 Task: Use the formula "BITAND" in spreadsheet "Project portfolio".
Action: Mouse moved to (247, 300)
Screenshot: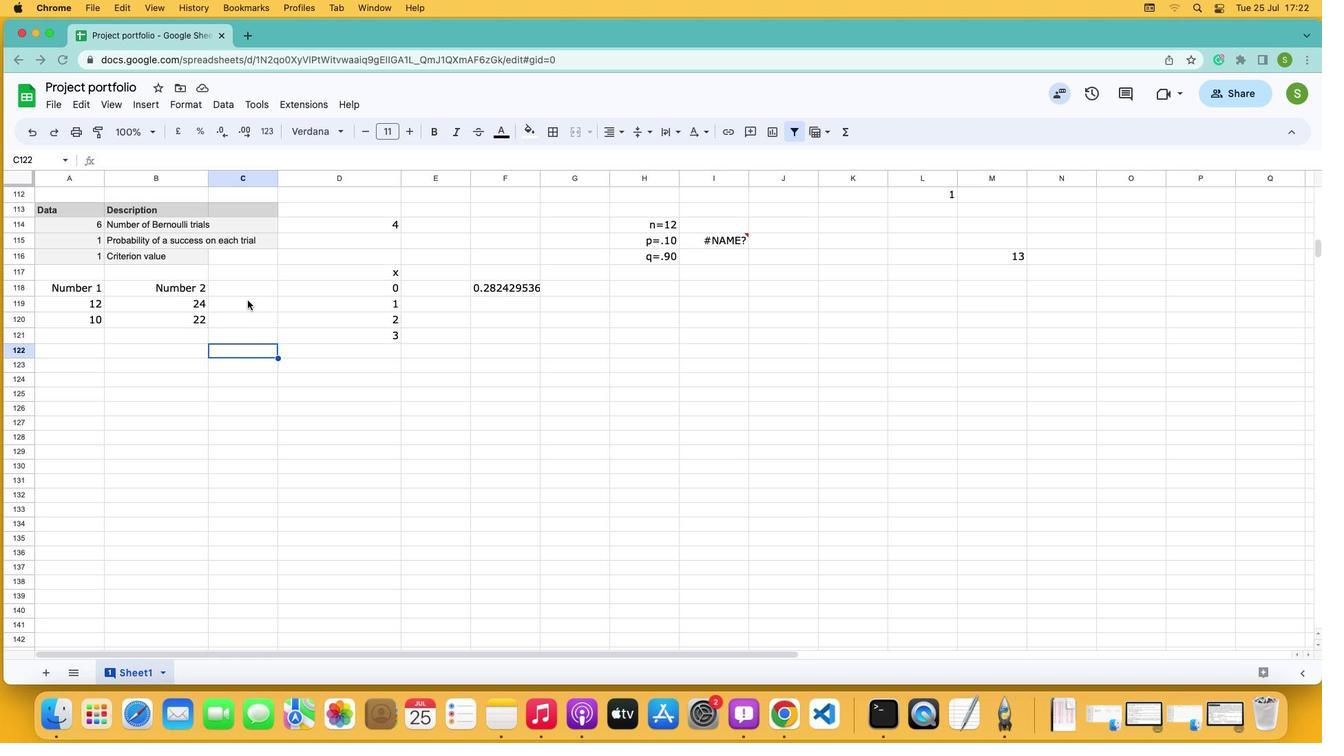 
Action: Mouse pressed left at (247, 300)
Screenshot: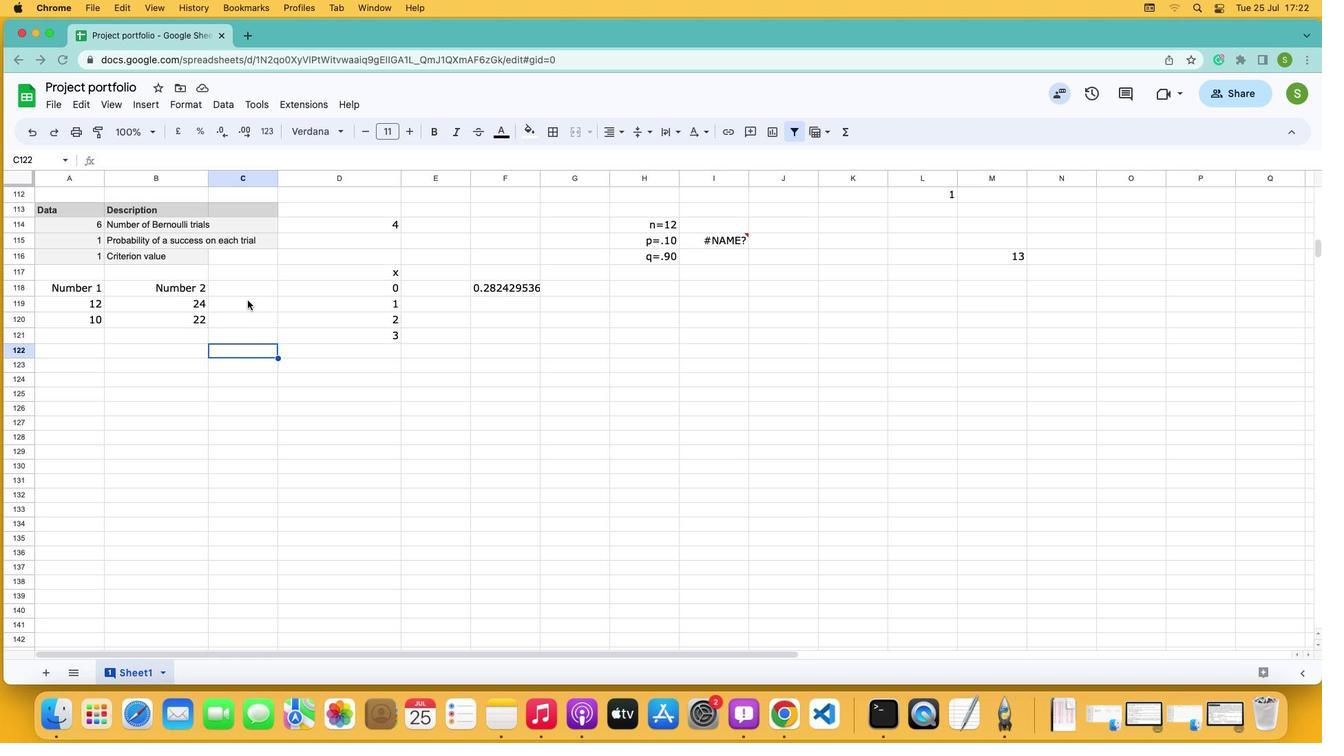 
Action: Mouse moved to (246, 302)
Screenshot: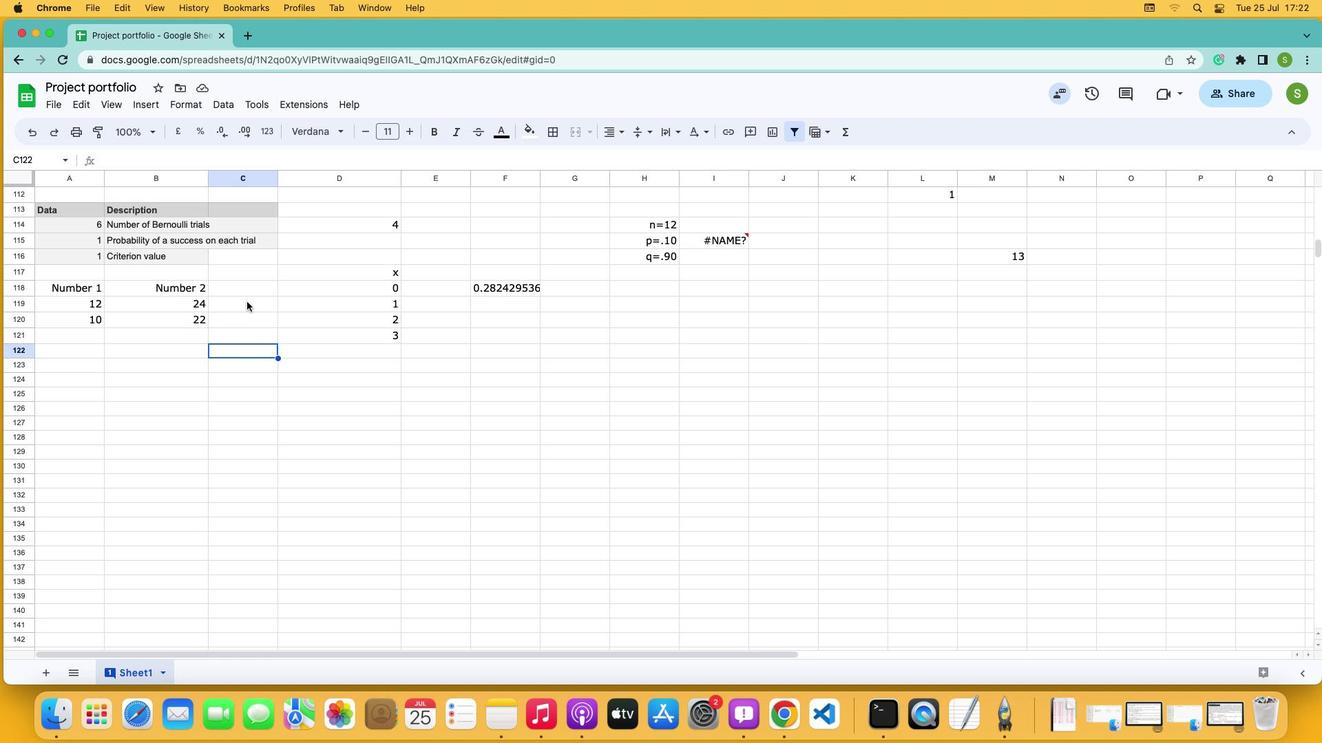 
Action: Mouse pressed left at (246, 302)
Screenshot: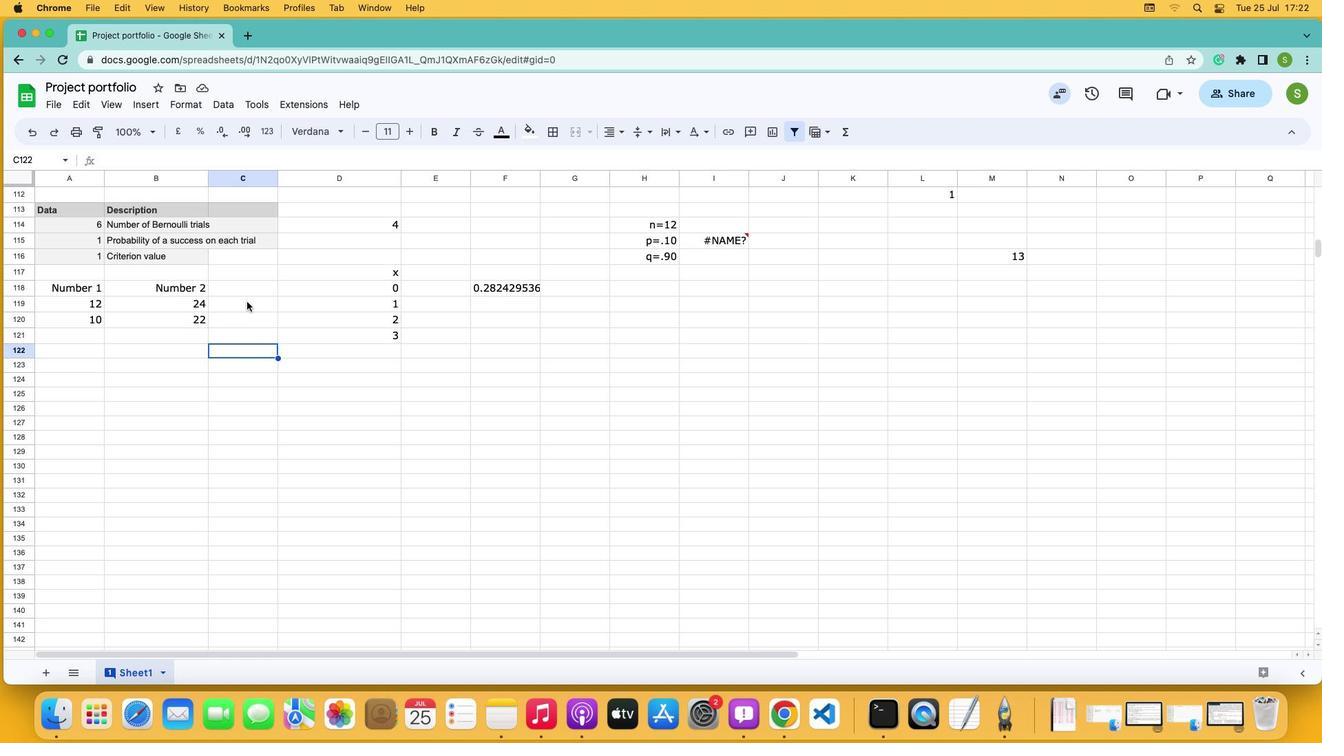 
Action: Mouse moved to (154, 106)
Screenshot: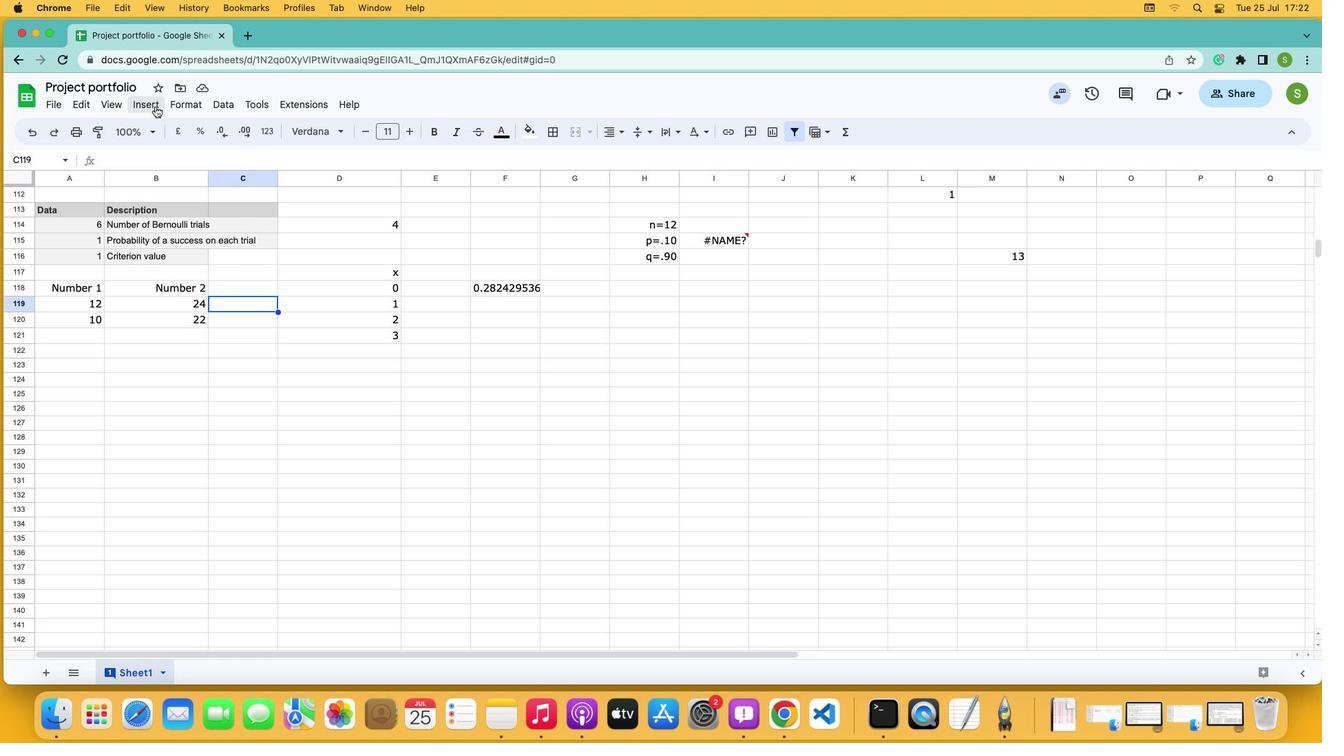 
Action: Mouse pressed left at (154, 106)
Screenshot: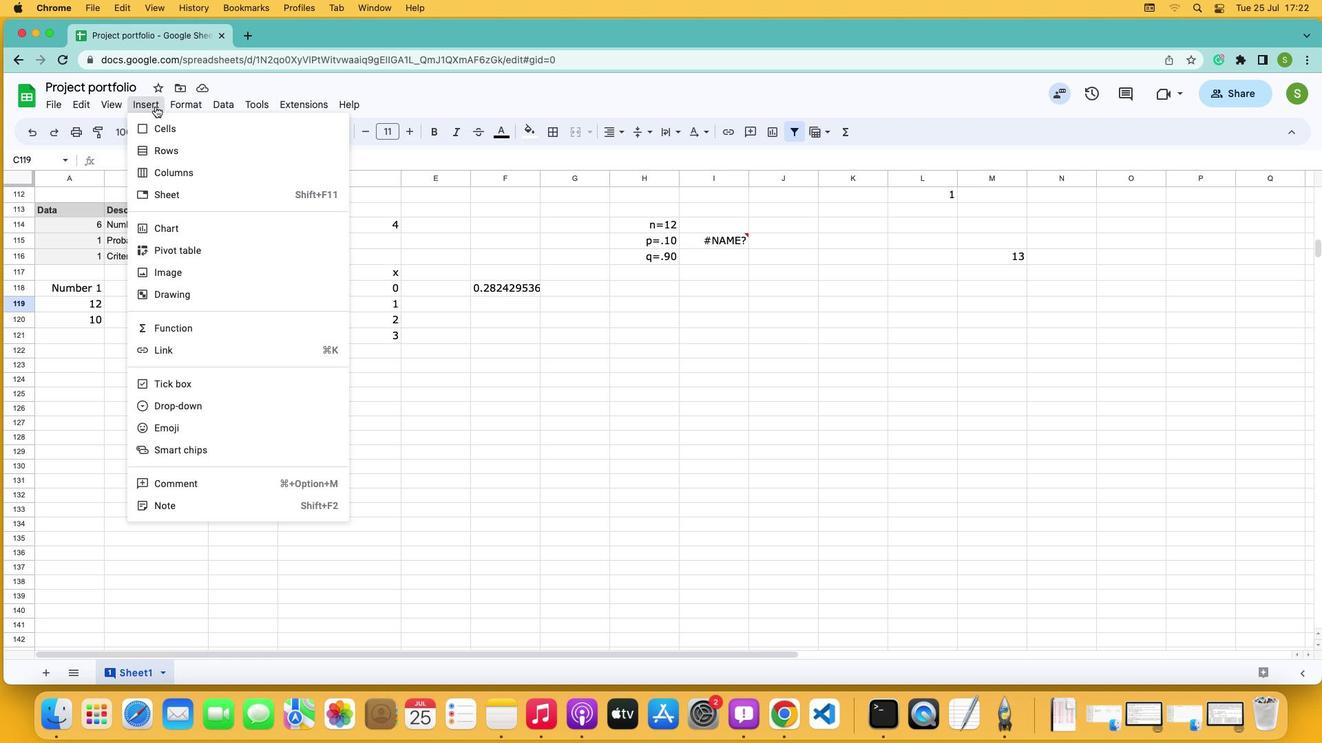 
Action: Mouse moved to (183, 323)
Screenshot: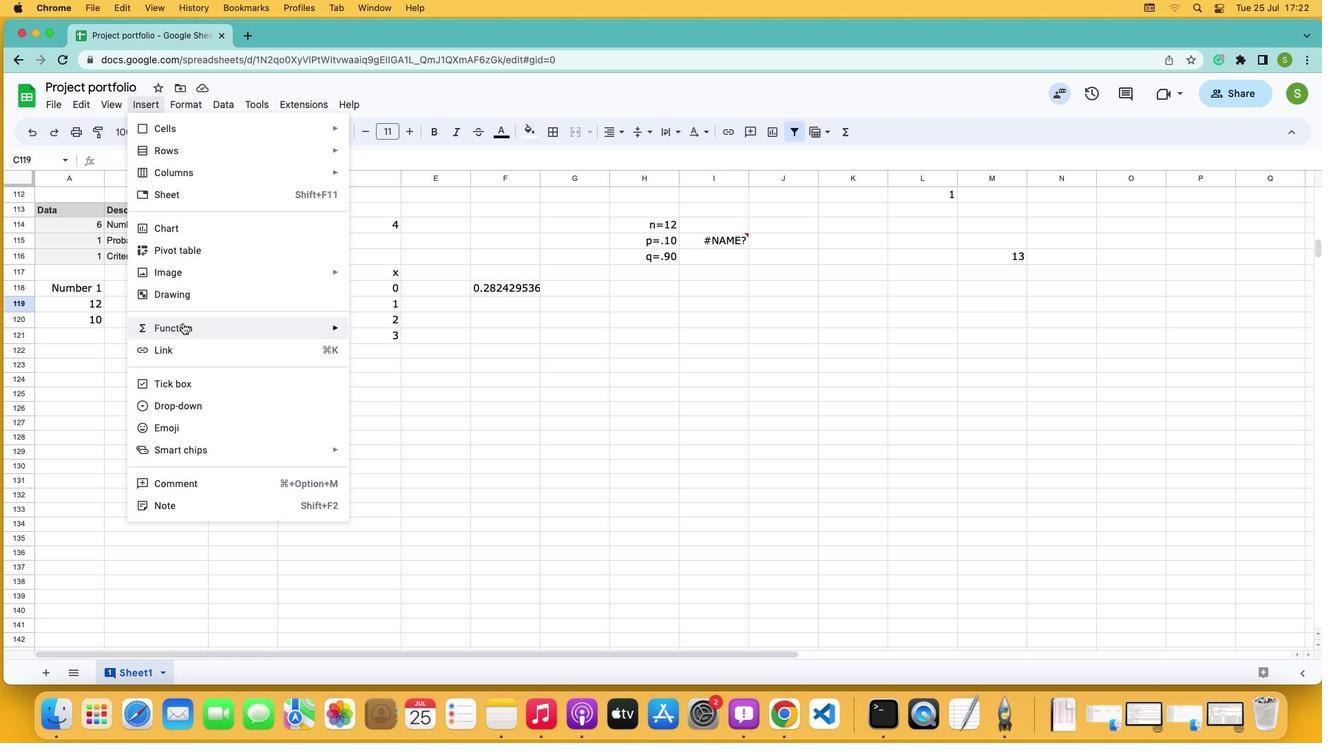 
Action: Mouse pressed left at (183, 323)
Screenshot: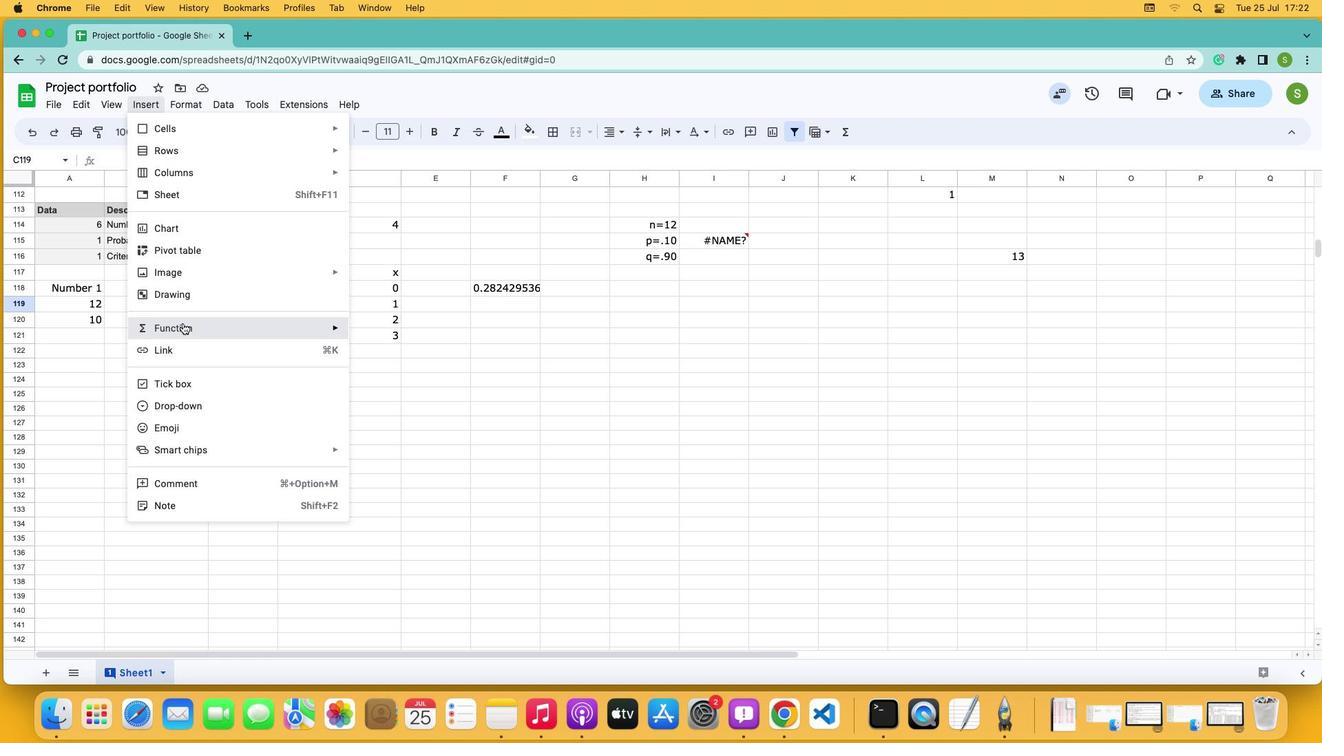 
Action: Mouse moved to (409, 284)
Screenshot: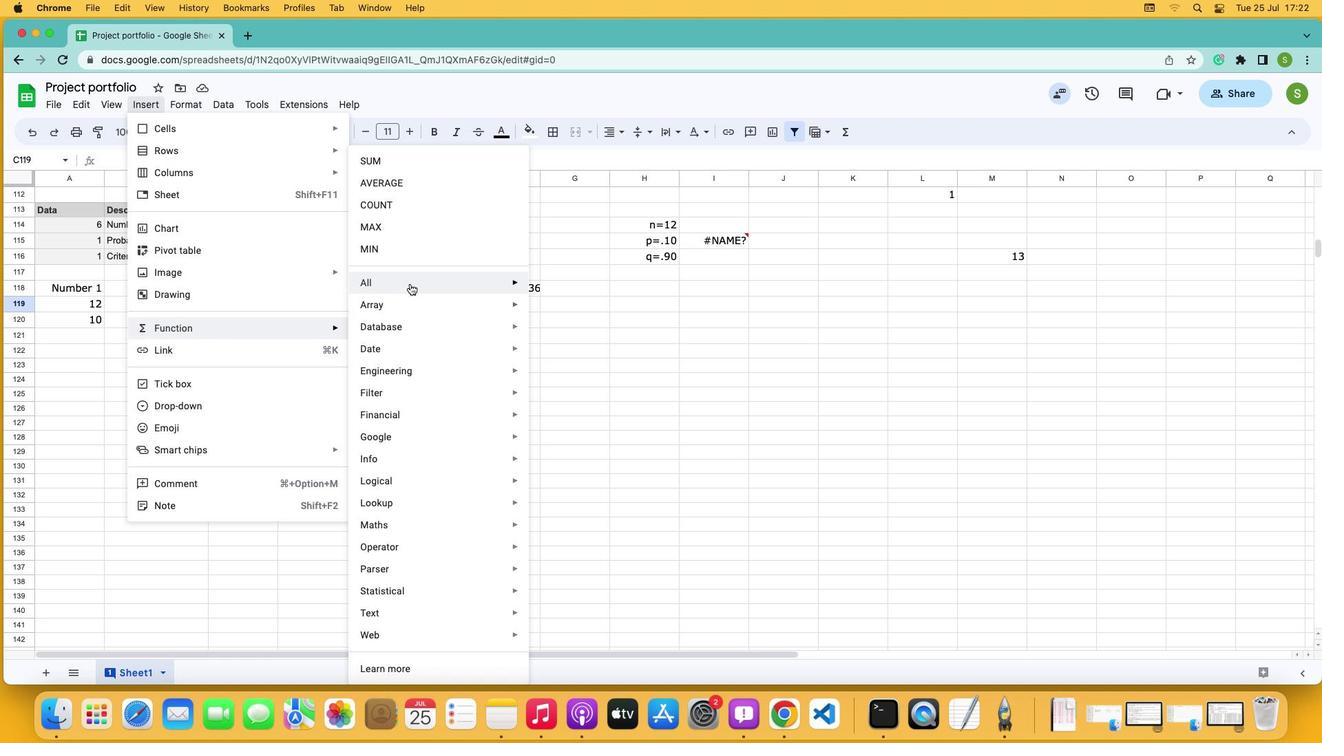 
Action: Mouse pressed left at (409, 284)
Screenshot: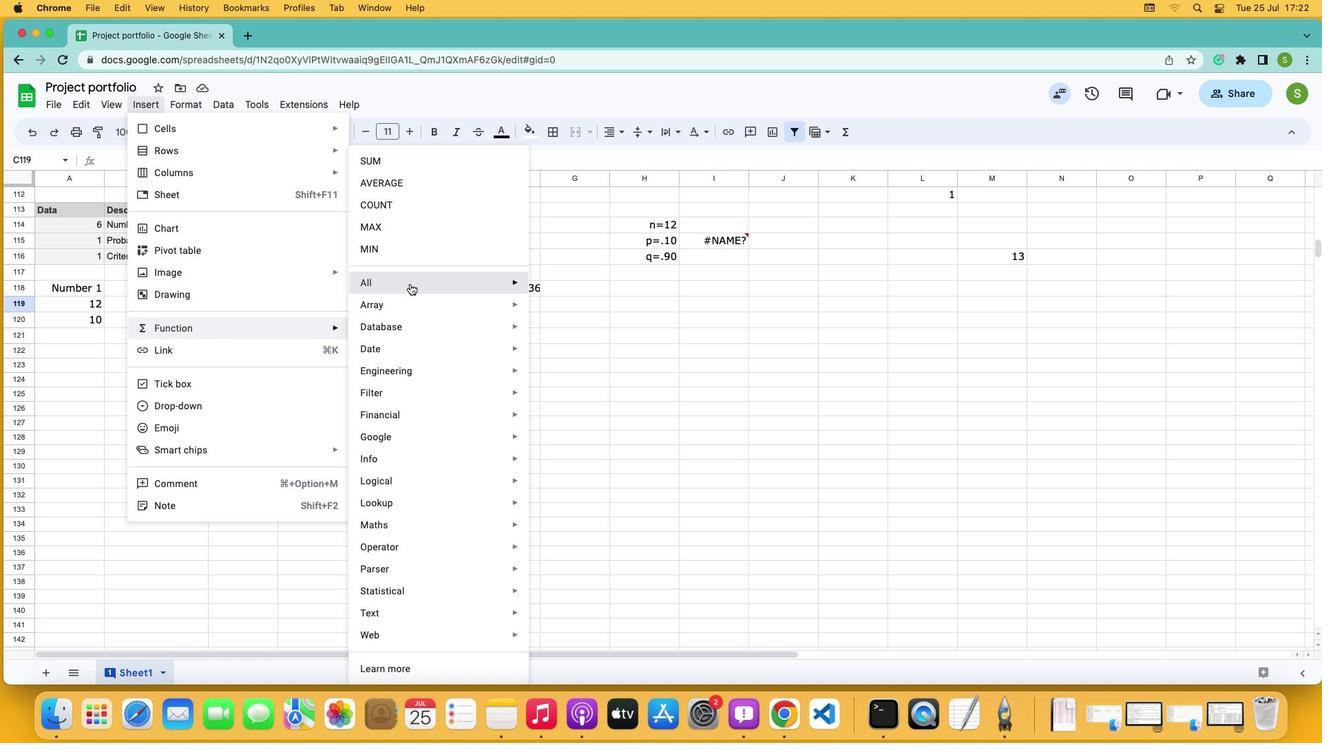 
Action: Mouse moved to (552, 351)
Screenshot: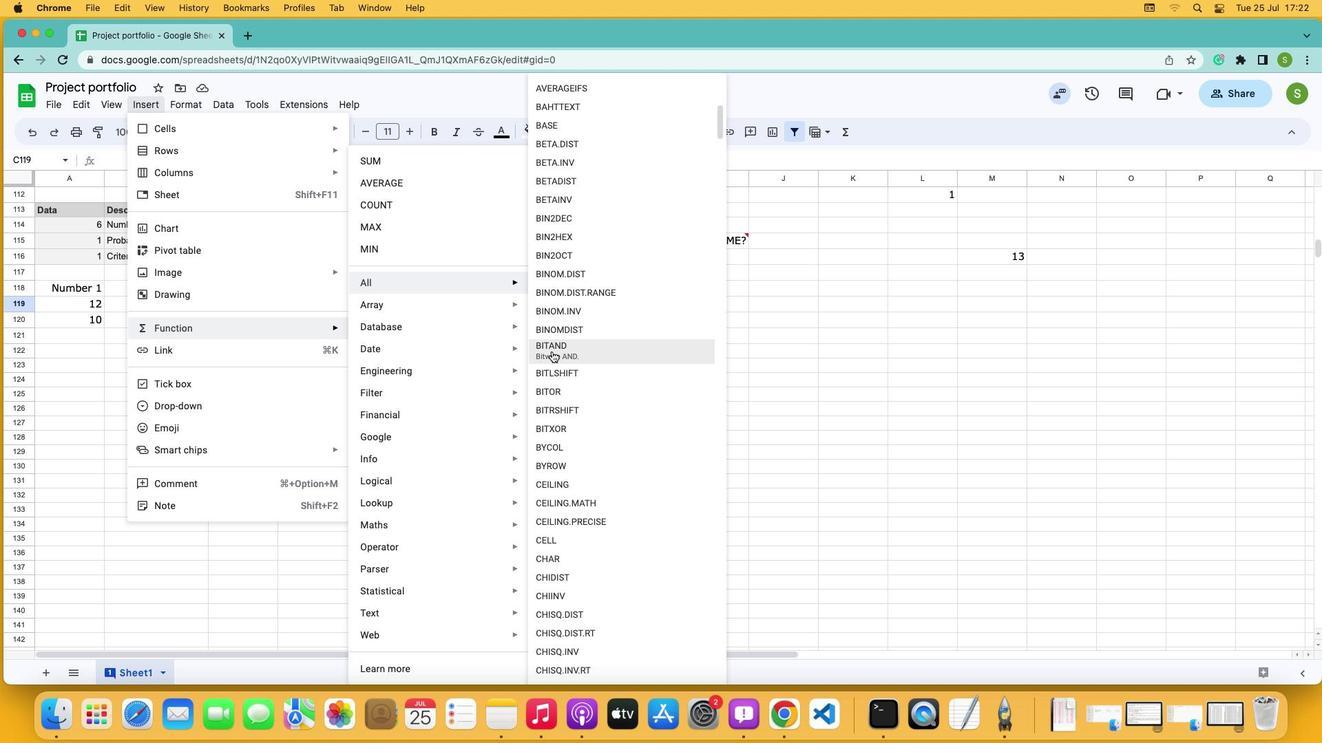 
Action: Mouse pressed left at (552, 351)
Screenshot: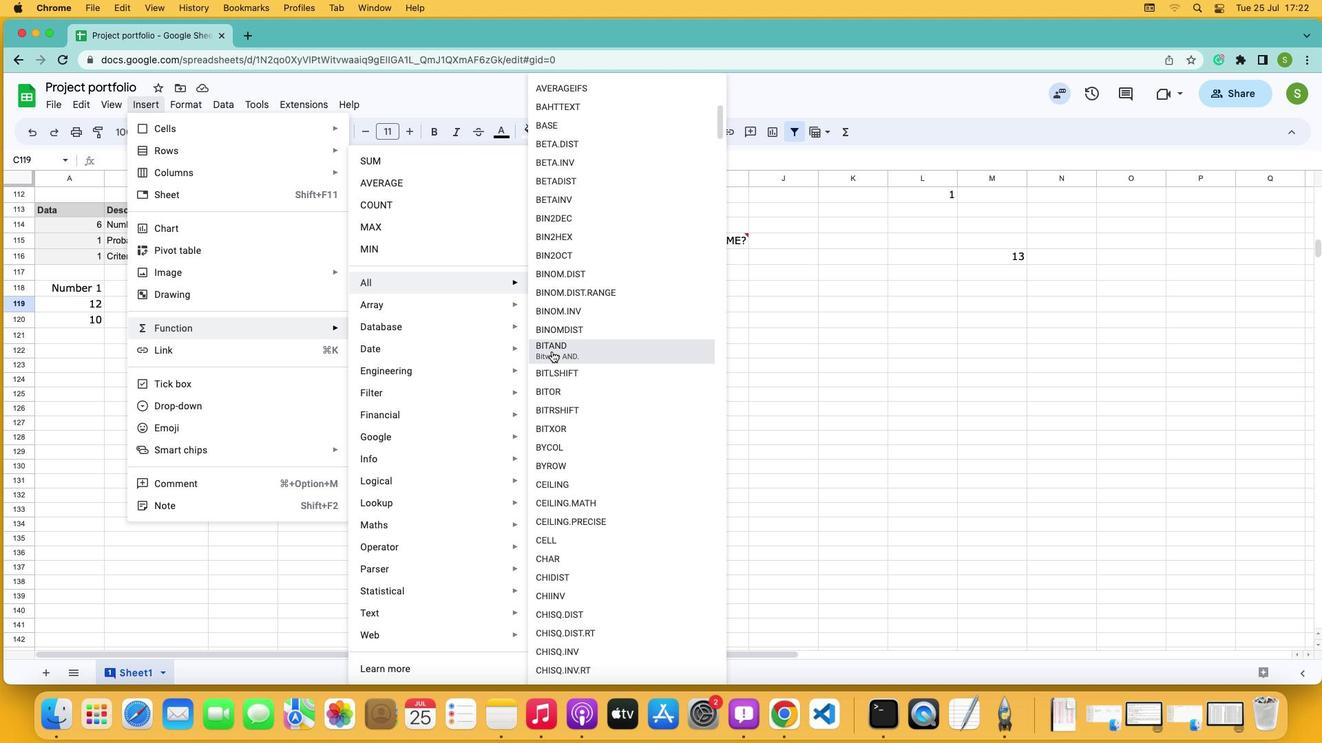 
Action: Mouse moved to (83, 300)
Screenshot: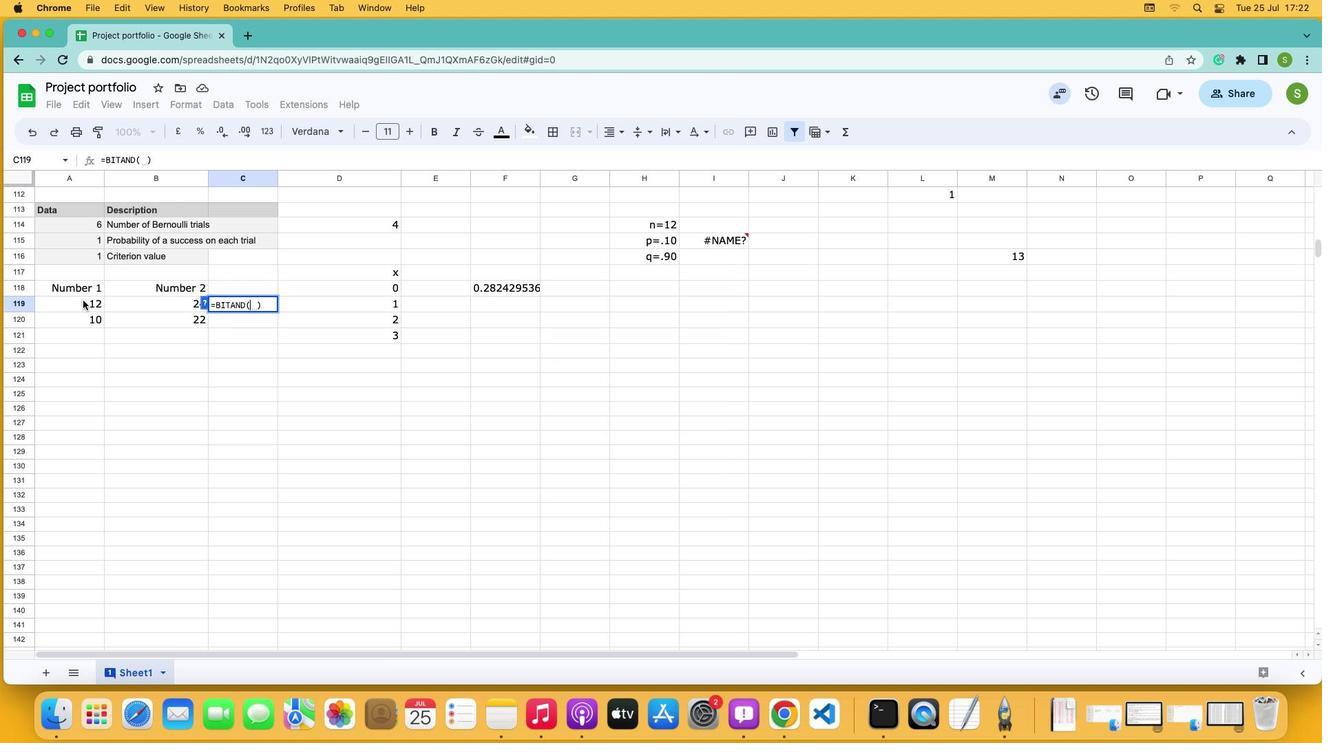 
Action: Mouse pressed left at (83, 300)
Screenshot: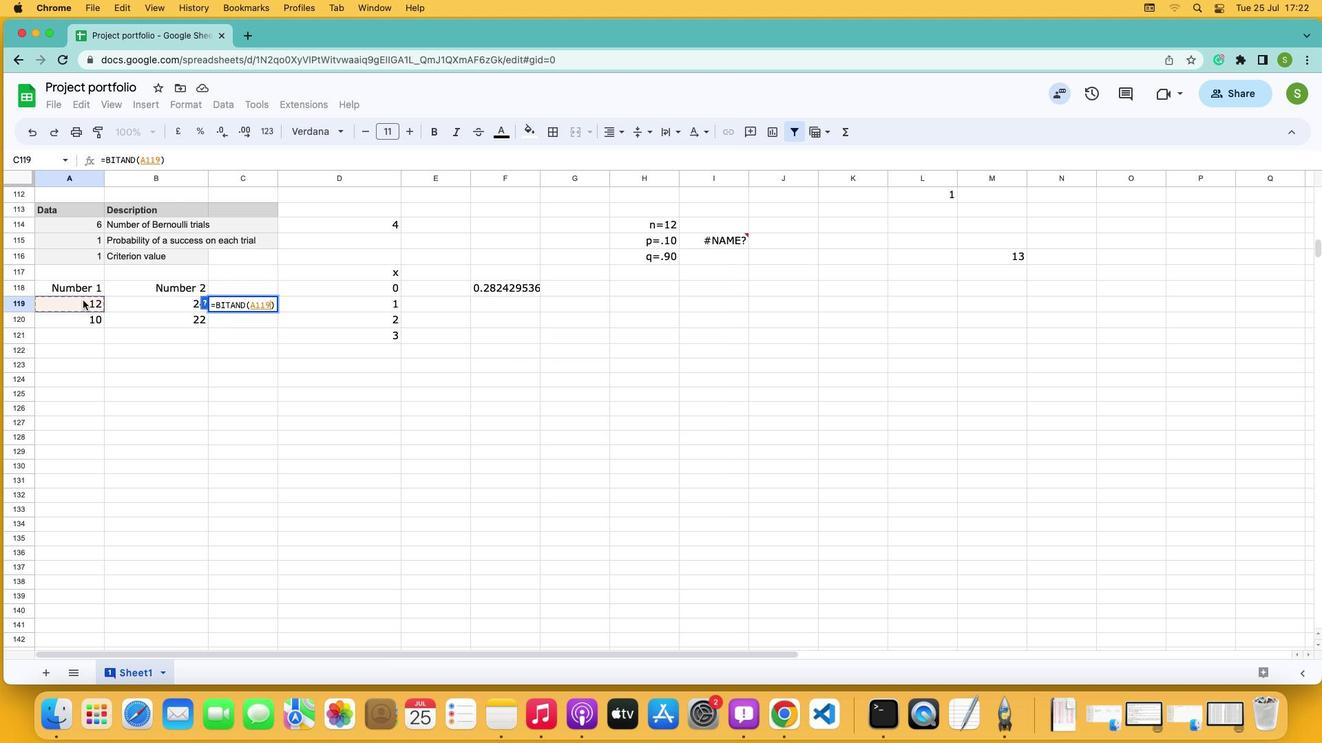 
Action: Key pressed ','
Screenshot: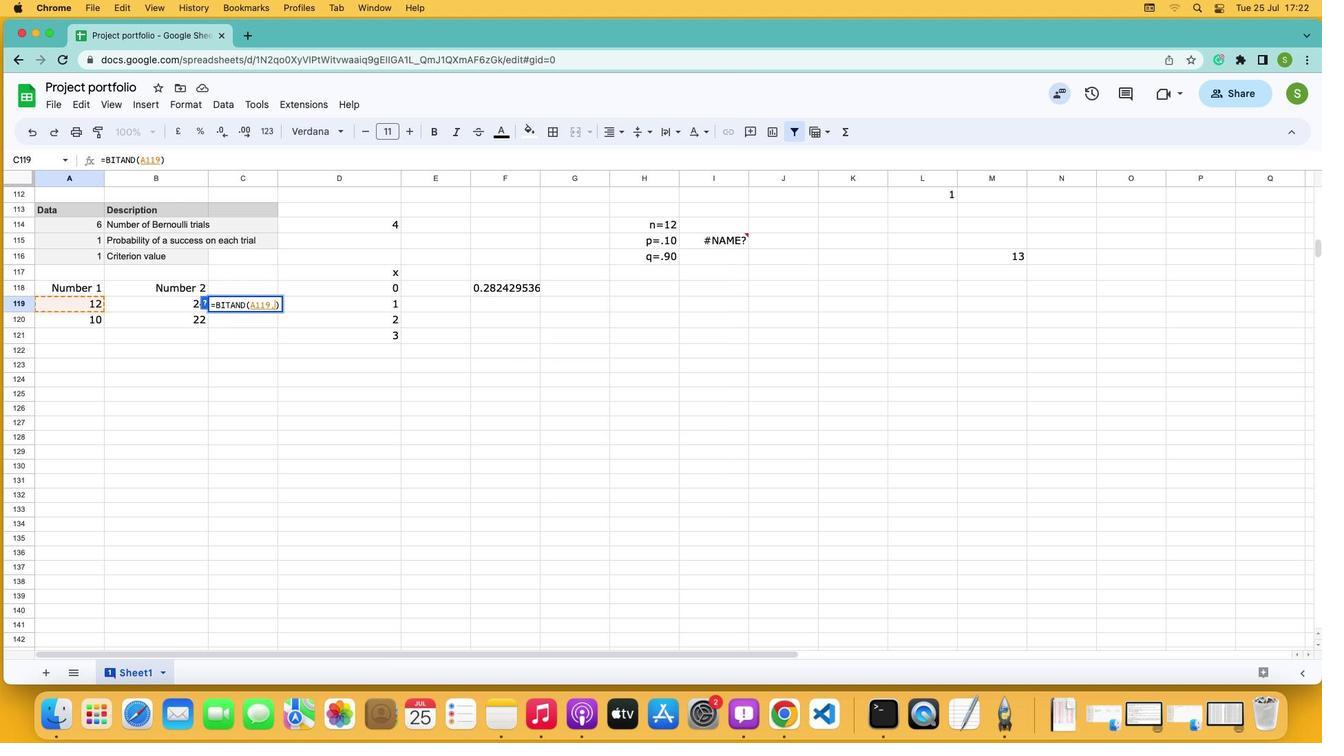 
Action: Mouse moved to (148, 299)
Screenshot: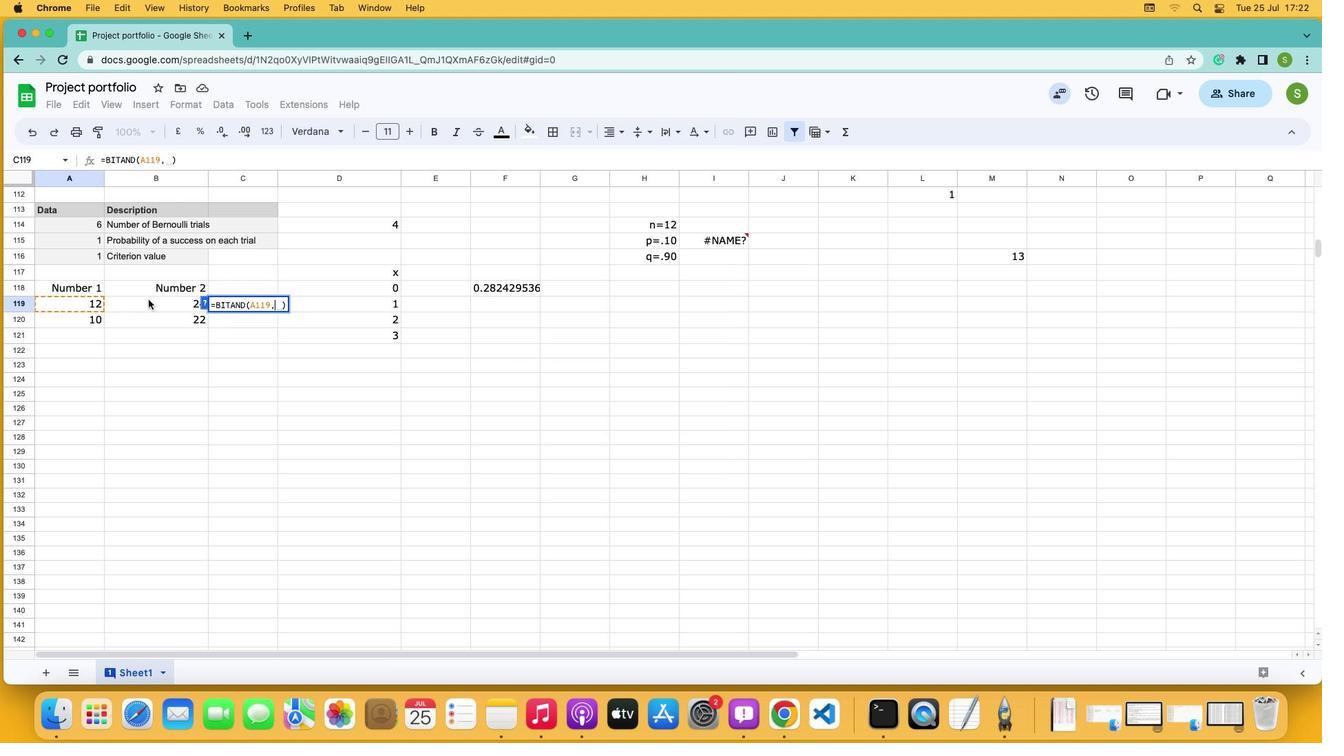 
Action: Mouse pressed left at (148, 299)
Screenshot: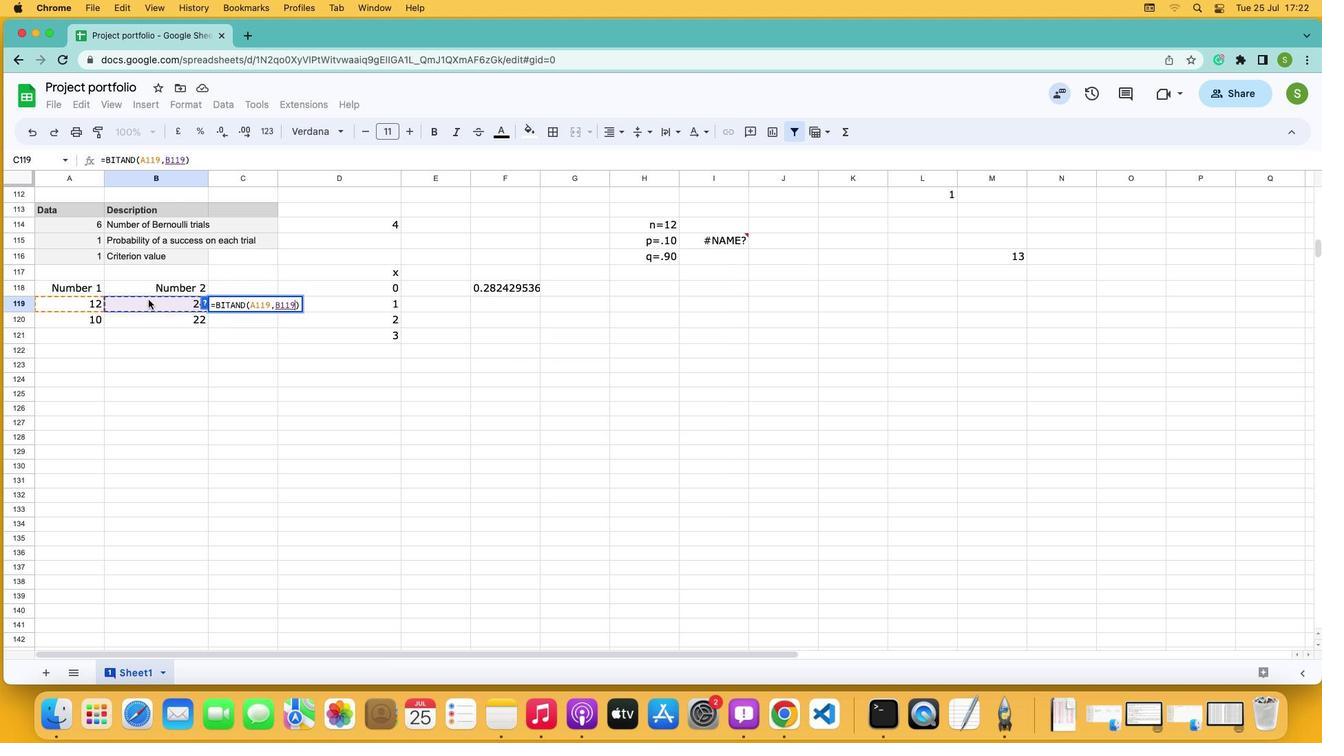 
Action: Key pressed Key.enter
Screenshot: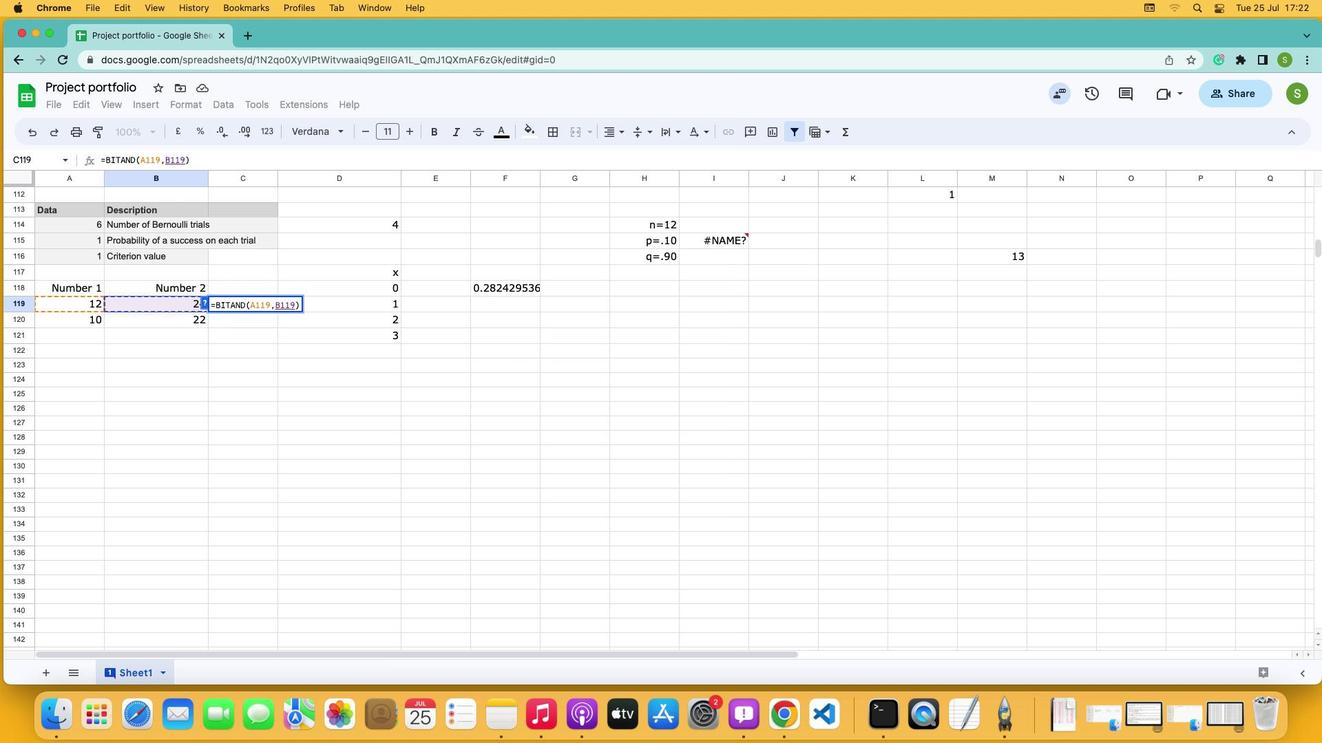 
